 Task: Add Attachment from computer to Card Card0000000017 in Board Board0000000005 in Workspace WS0000000002 in Trello. Add Cover Purple to Card Card0000000017 in Board Board0000000005 in Workspace WS0000000002 in Trello. Add "Move Card To …" Button titled Button0000000017 to "top" of the list "To Do" to Card Card0000000017 in Board Board0000000005 in Workspace WS0000000002 in Trello. Add Description DS0000000017 to Card Card0000000017 in Board Board0000000005 in Workspace WS0000000002 in Trello. Add Comment CM0000000017 to Card Card0000000017 in Board Board0000000005 in Workspace WS0000000002 in Trello
Action: Mouse moved to (497, 63)
Screenshot: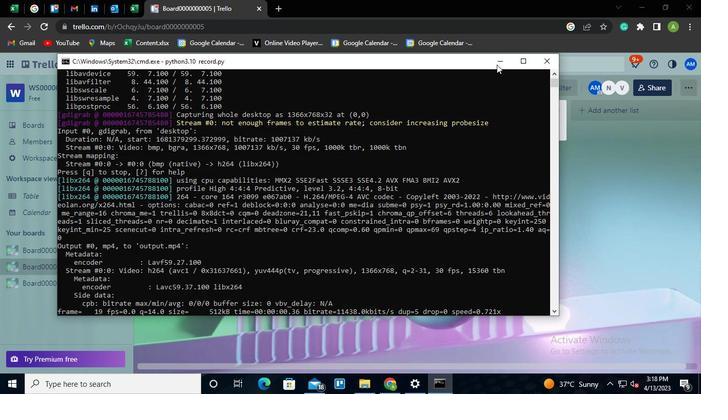 
Action: Mouse pressed left at (497, 63)
Screenshot: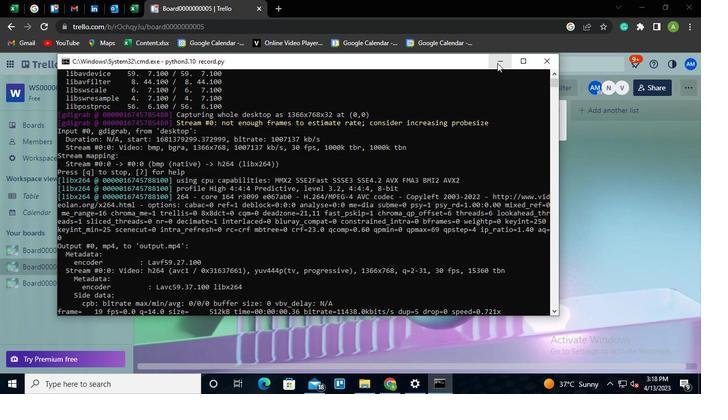 
Action: Mouse moved to (188, 129)
Screenshot: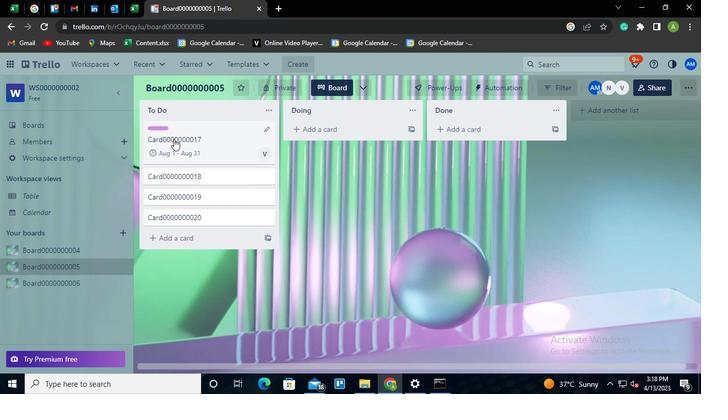 
Action: Mouse pressed left at (188, 129)
Screenshot: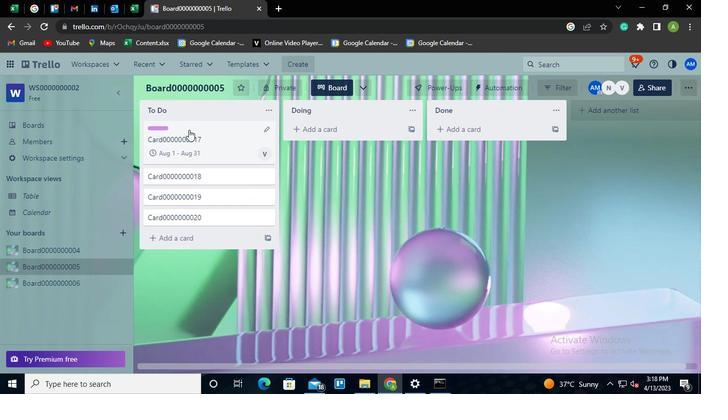 
Action: Mouse moved to (475, 263)
Screenshot: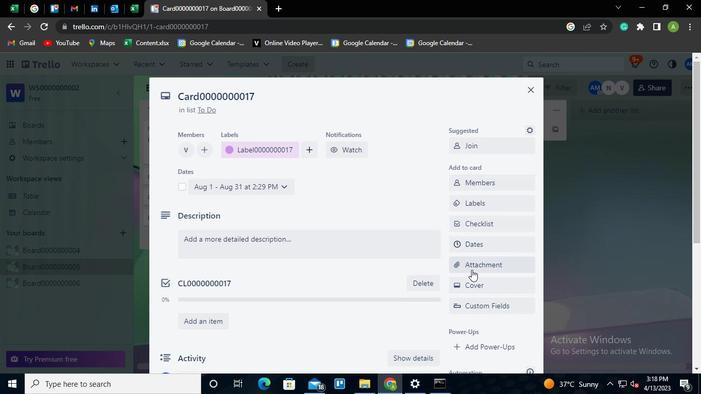 
Action: Mouse pressed left at (475, 263)
Screenshot: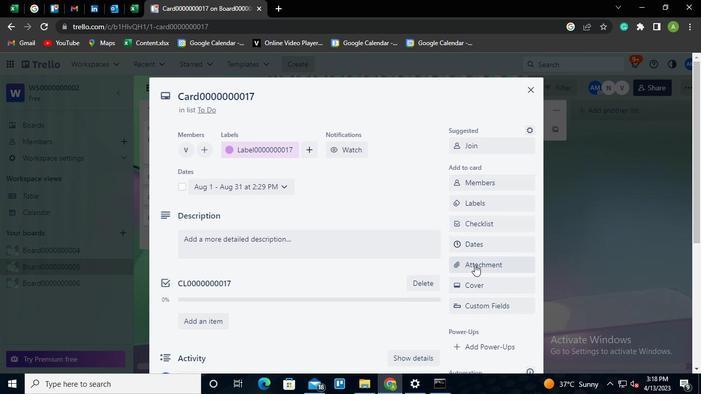 
Action: Mouse moved to (476, 111)
Screenshot: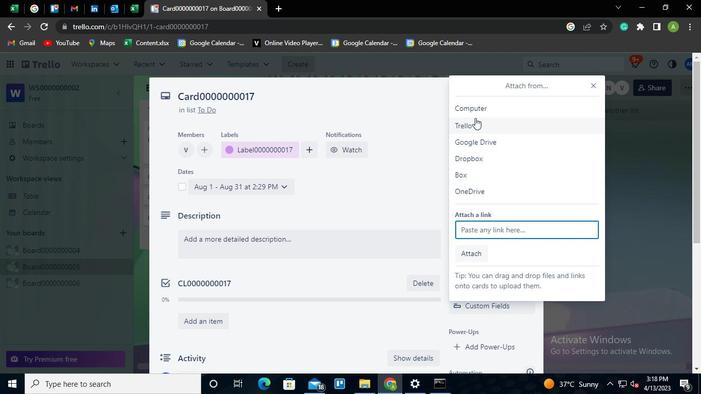 
Action: Mouse pressed left at (476, 111)
Screenshot: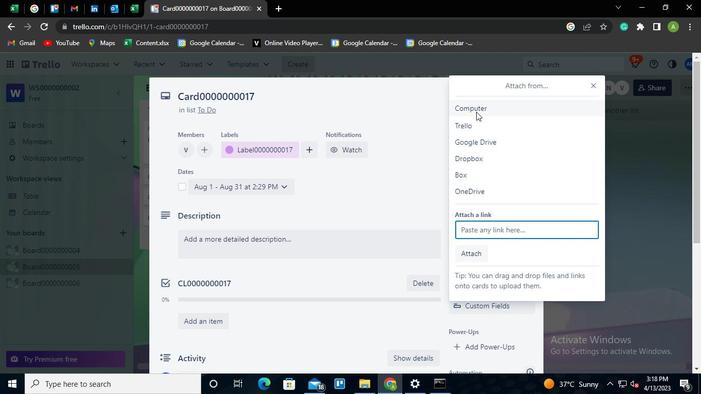 
Action: Mouse moved to (116, 75)
Screenshot: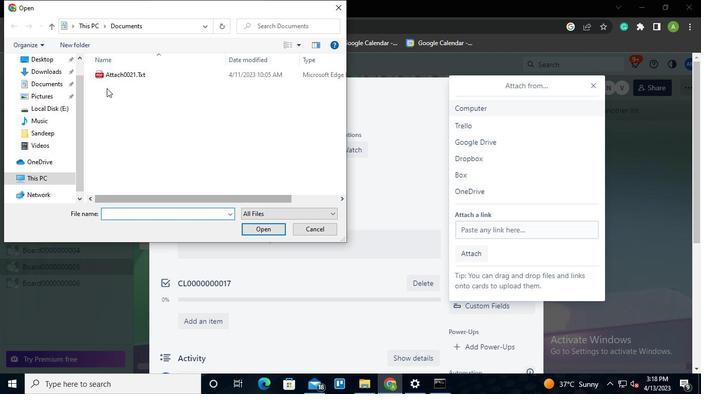 
Action: Mouse pressed left at (116, 75)
Screenshot: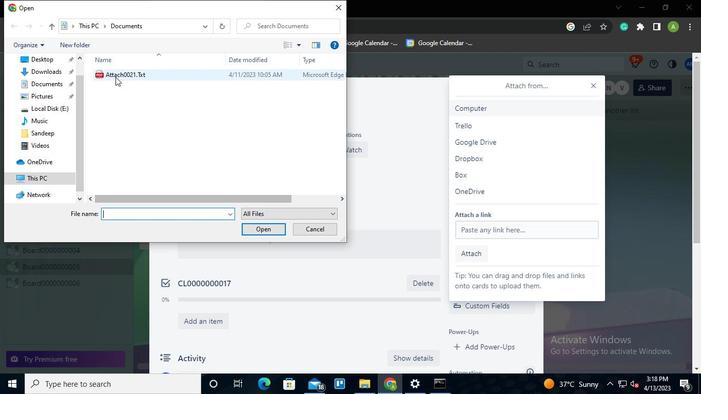 
Action: Mouse moved to (256, 230)
Screenshot: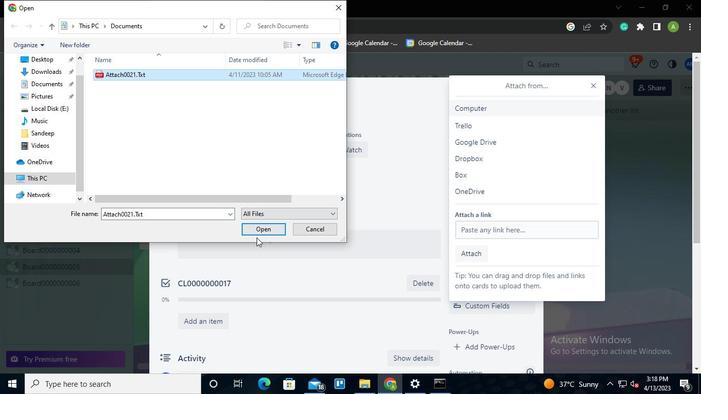 
Action: Mouse pressed left at (256, 230)
Screenshot: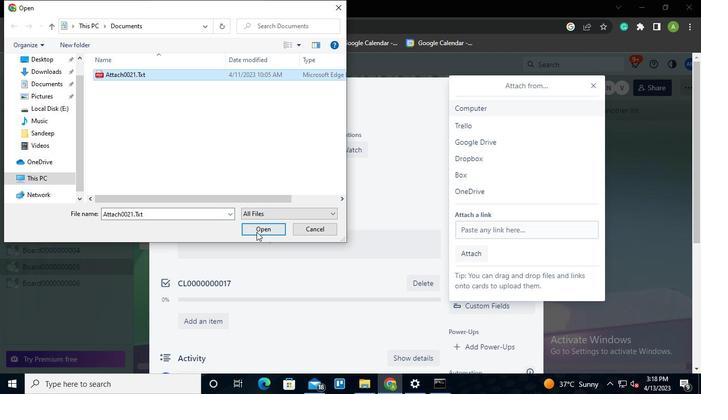 
Action: Mouse moved to (480, 281)
Screenshot: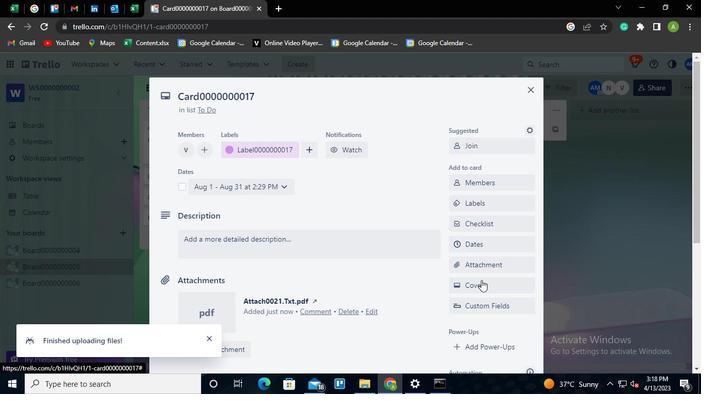
Action: Mouse pressed left at (480, 281)
Screenshot: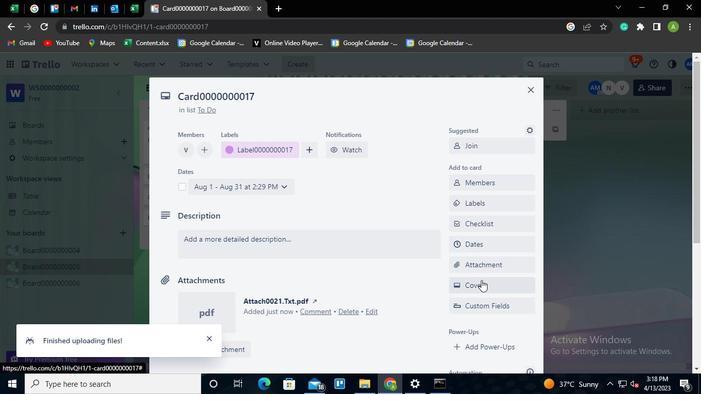 
Action: Mouse moved to (588, 177)
Screenshot: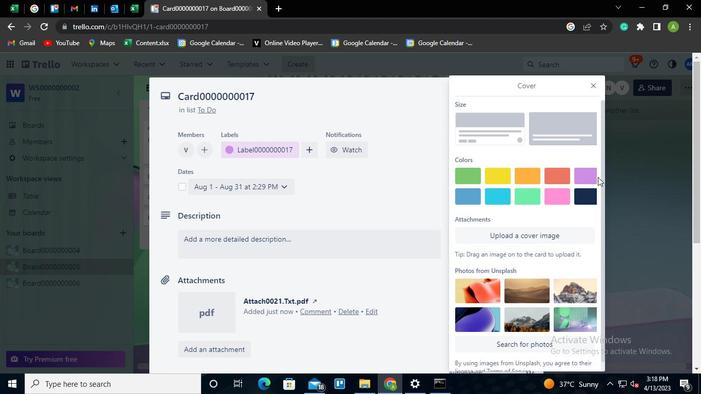 
Action: Mouse pressed left at (588, 177)
Screenshot: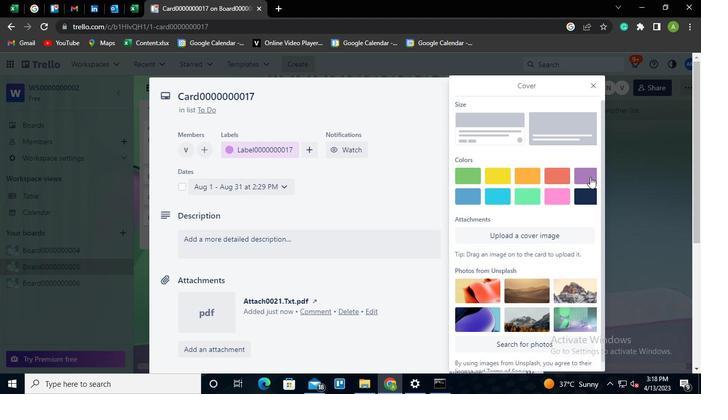 
Action: Mouse moved to (433, 174)
Screenshot: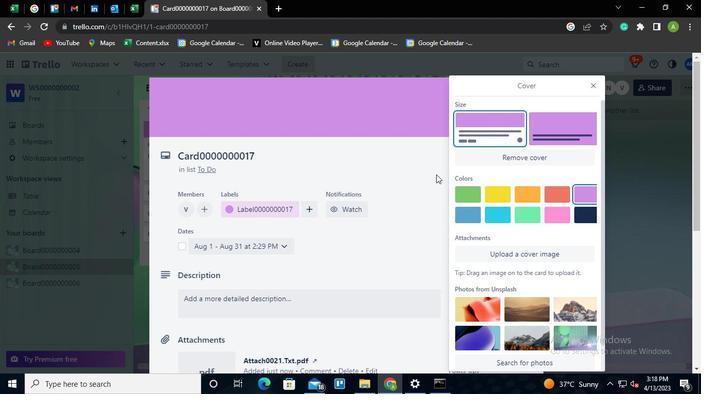 
Action: Mouse pressed left at (433, 174)
Screenshot: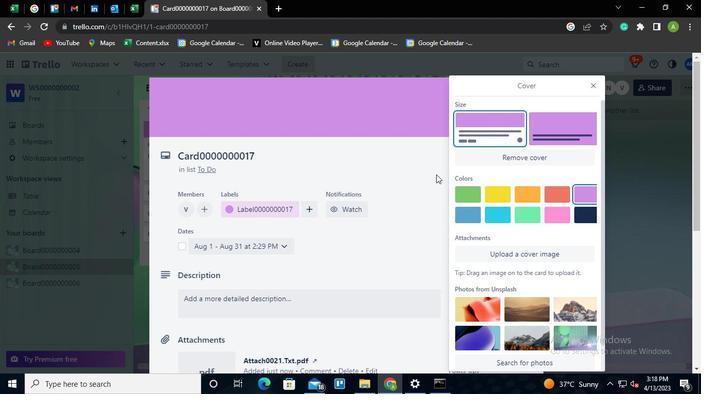 
Action: Mouse moved to (492, 280)
Screenshot: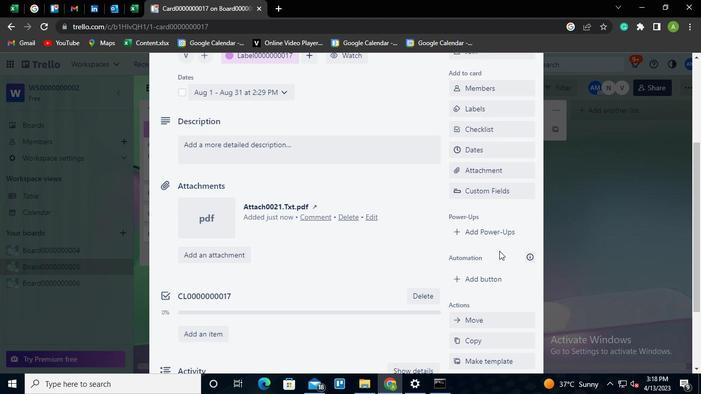 
Action: Mouse pressed left at (492, 280)
Screenshot: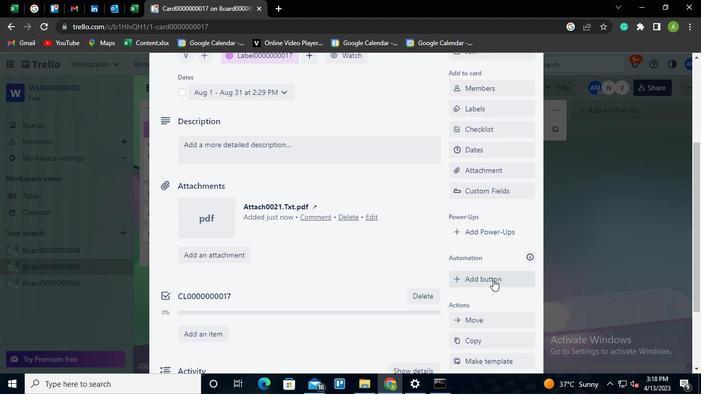 
Action: Mouse moved to (487, 134)
Screenshot: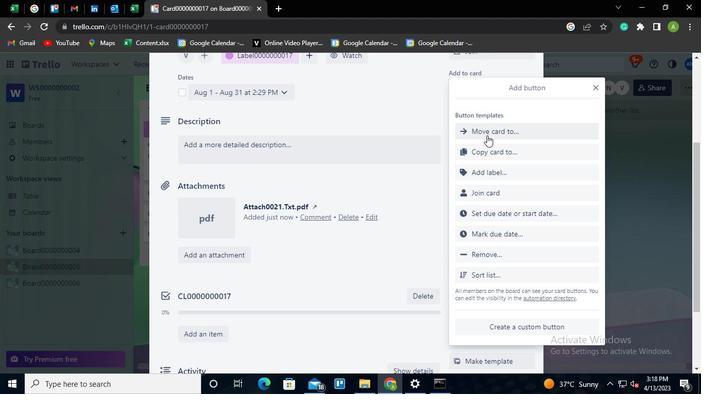 
Action: Mouse pressed left at (487, 134)
Screenshot: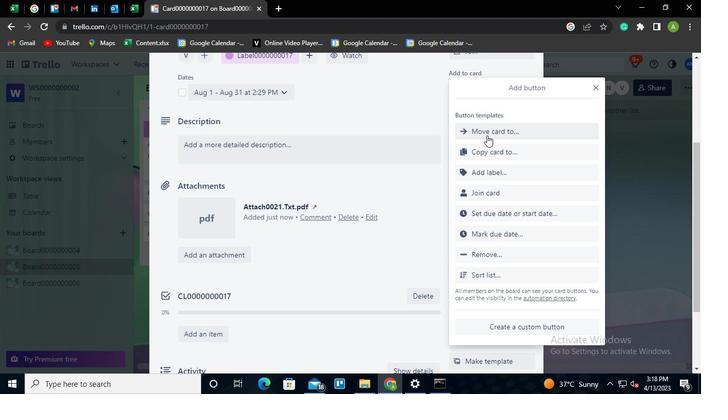 
Action: Mouse moved to (495, 133)
Screenshot: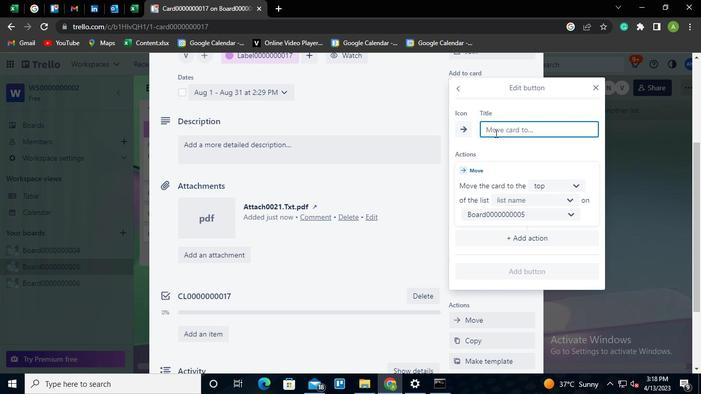 
Action: Mouse pressed left at (495, 133)
Screenshot: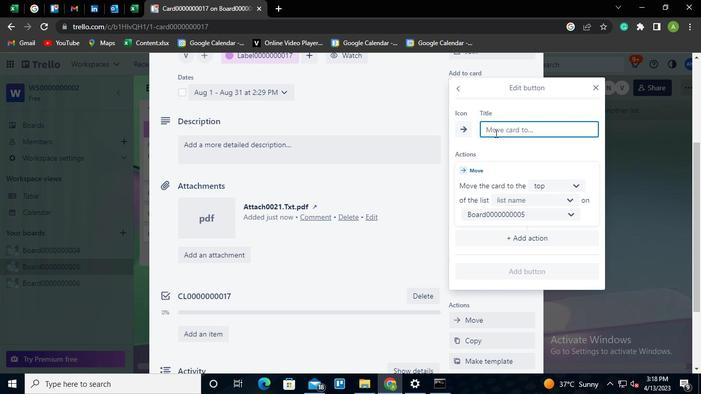 
Action: Mouse moved to (495, 133)
Screenshot: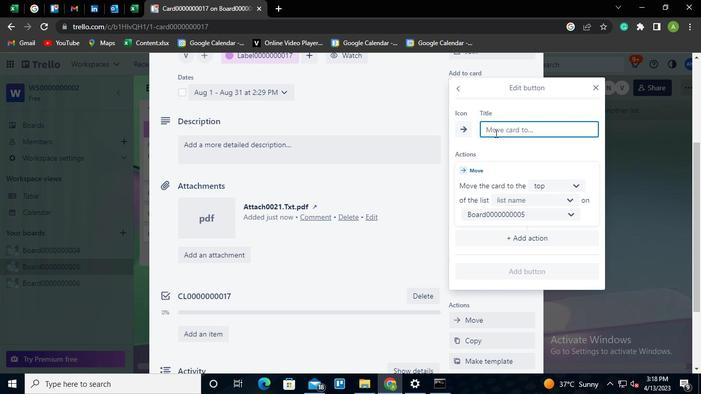 
Action: Keyboard Key.shift
Screenshot: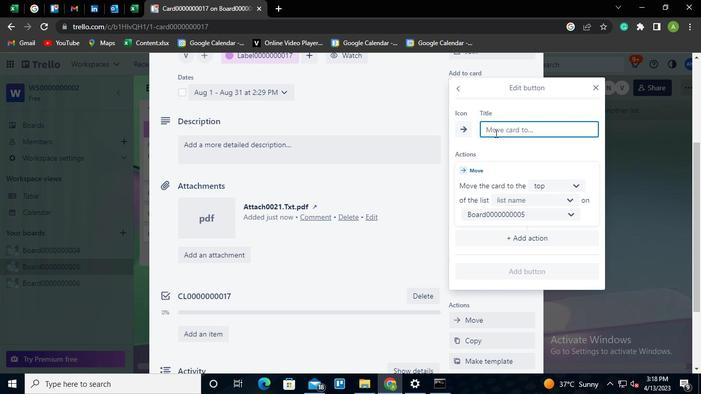 
Action: Mouse moved to (494, 132)
Screenshot: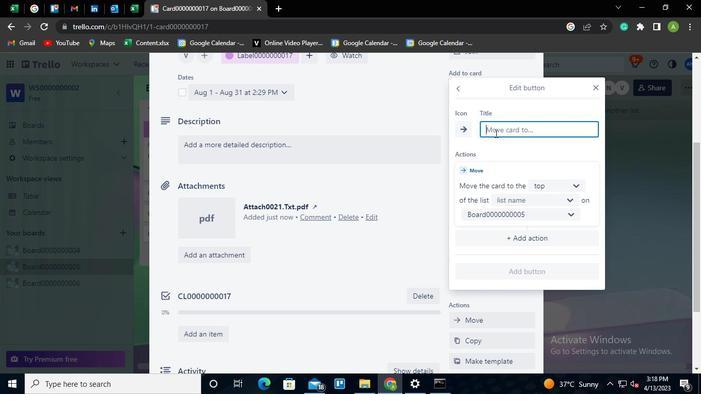 
Action: Keyboard B
Screenshot: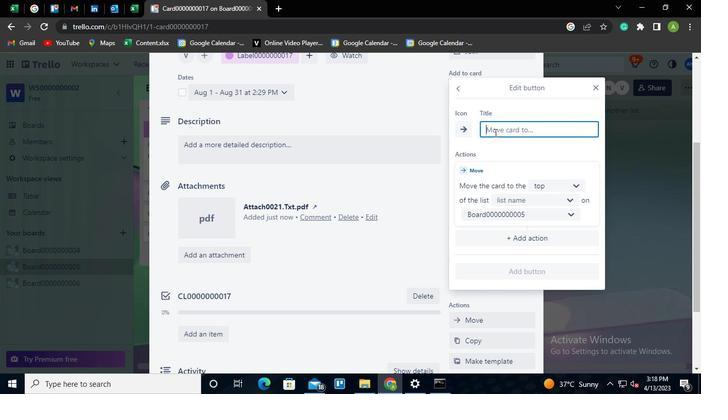 
Action: Keyboard u
Screenshot: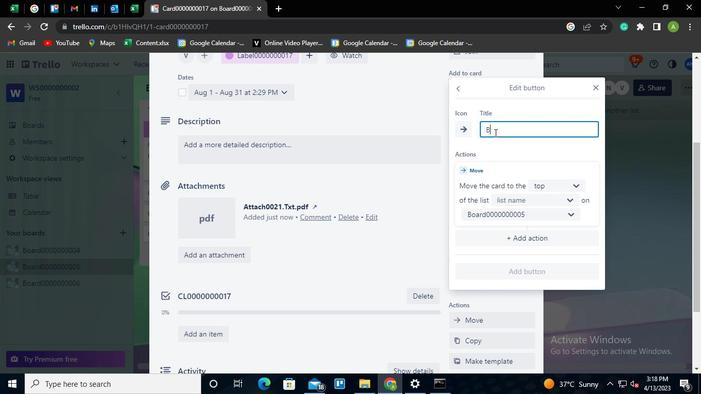 
Action: Keyboard t
Screenshot: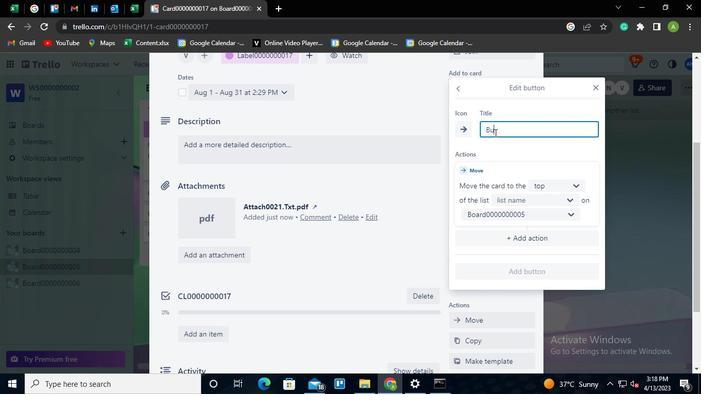 
Action: Keyboard t
Screenshot: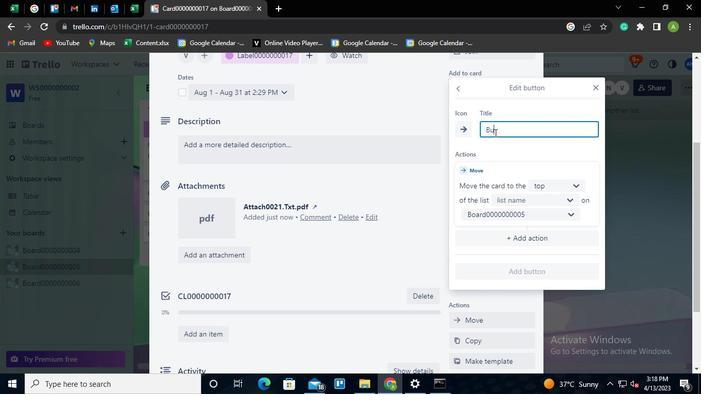 
Action: Keyboard o
Screenshot: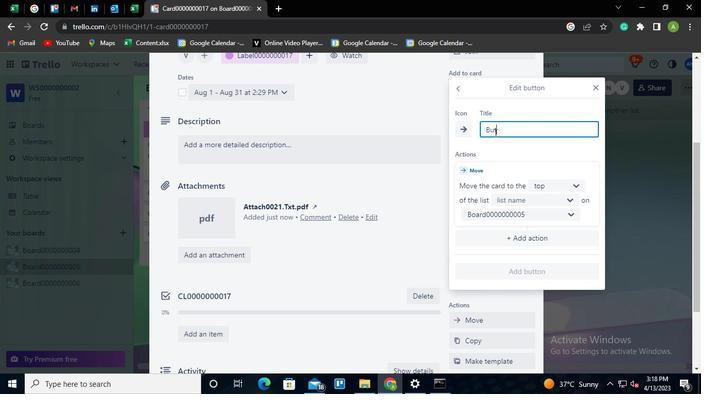 
Action: Keyboard n
Screenshot: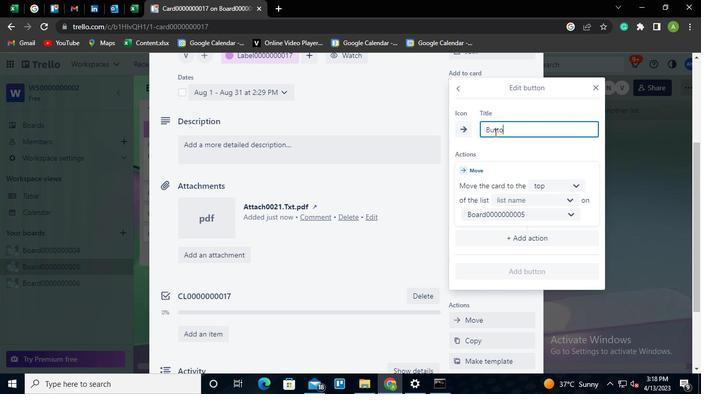 
Action: Keyboard <96>
Screenshot: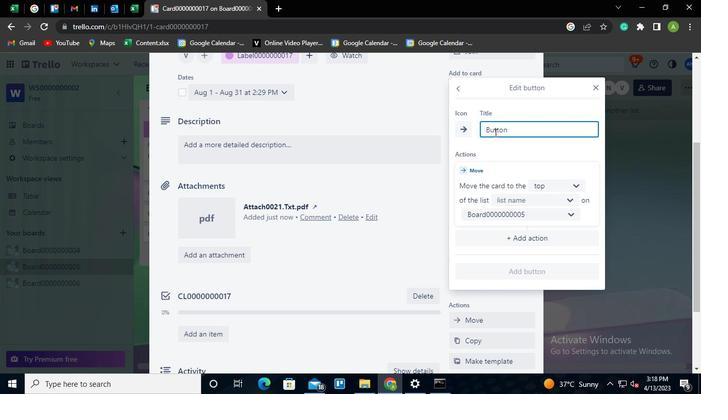 
Action: Keyboard <96>
Screenshot: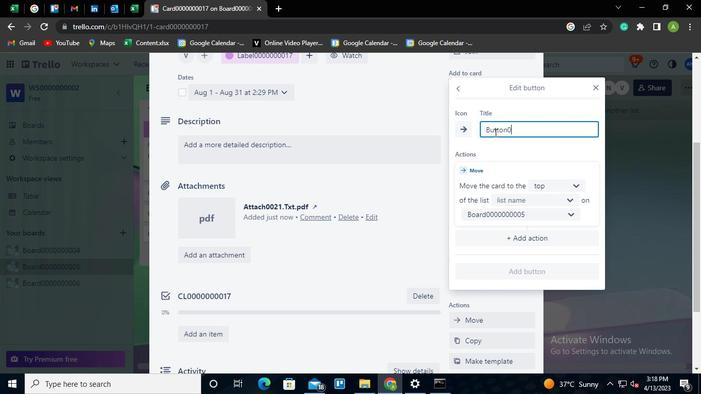 
Action: Keyboard <96>
Screenshot: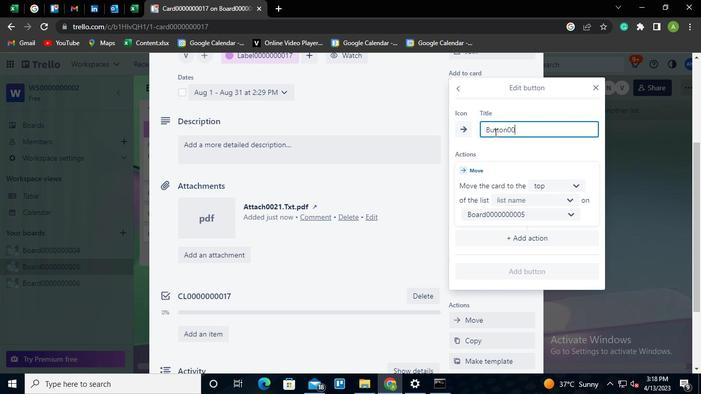 
Action: Keyboard <96>
Screenshot: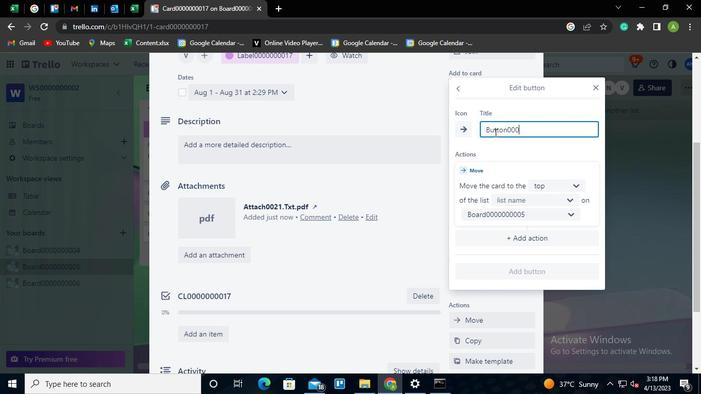 
Action: Keyboard <96>
Screenshot: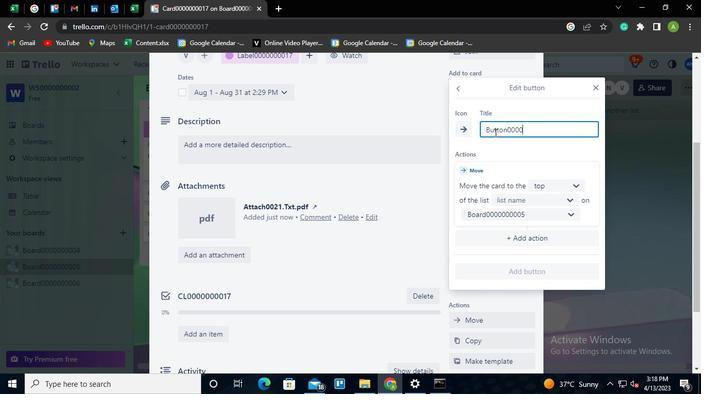 
Action: Keyboard <96>
Screenshot: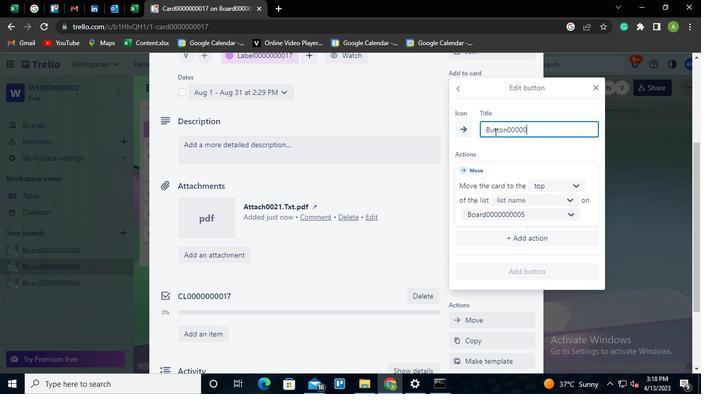 
Action: Keyboard <96>
Screenshot: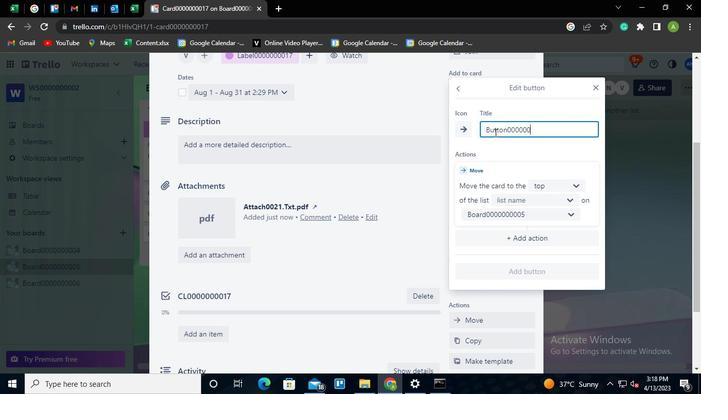
Action: Keyboard <96>
Screenshot: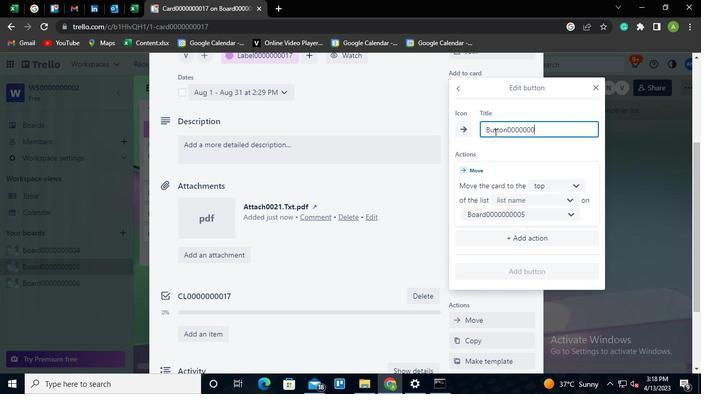 
Action: Keyboard <97>
Screenshot: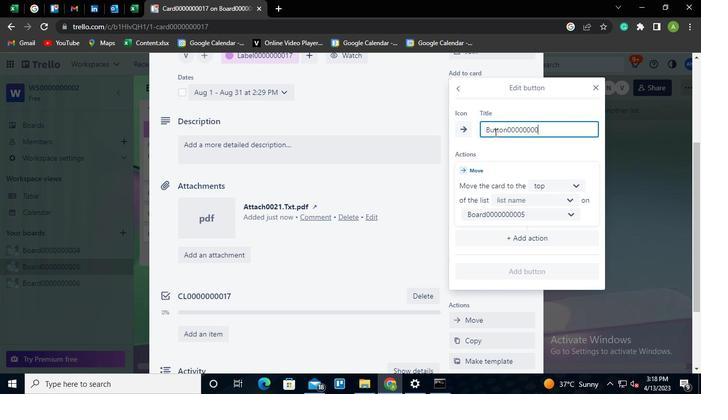 
Action: Keyboard <103>
Screenshot: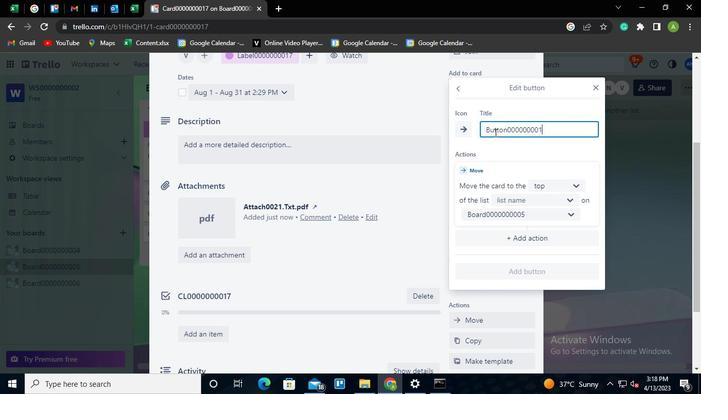 
Action: Mouse moved to (528, 200)
Screenshot: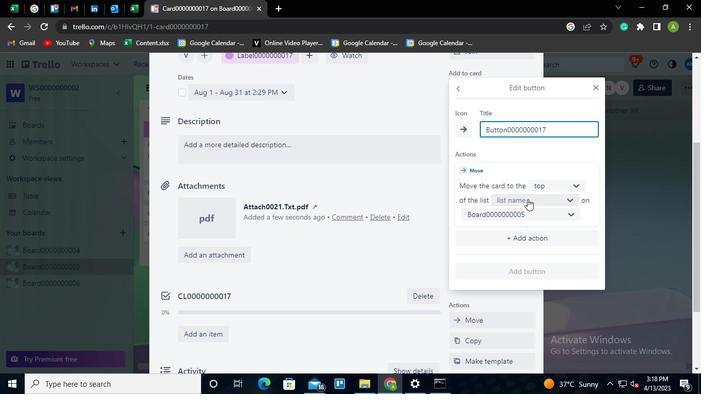 
Action: Mouse pressed left at (528, 200)
Screenshot: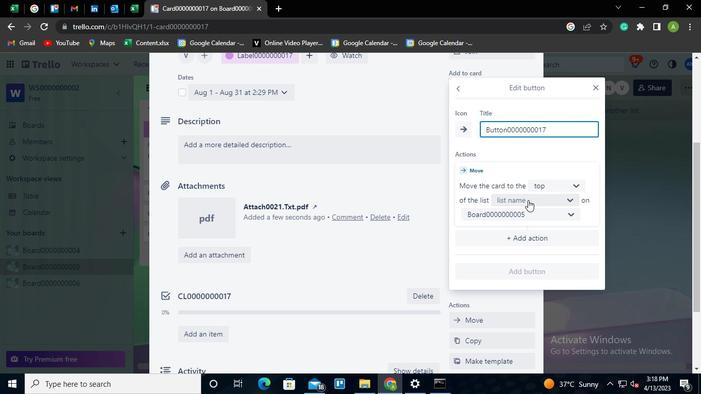 
Action: Mouse moved to (509, 223)
Screenshot: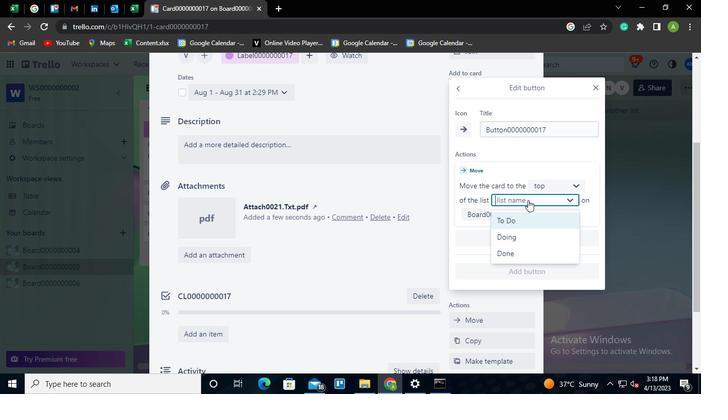 
Action: Mouse pressed left at (509, 223)
Screenshot: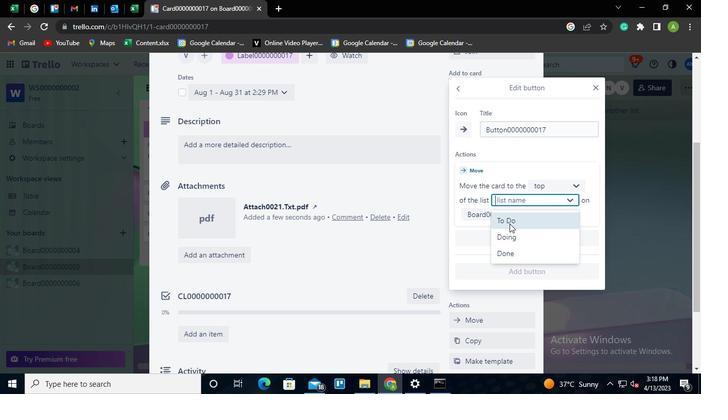 
Action: Mouse moved to (521, 268)
Screenshot: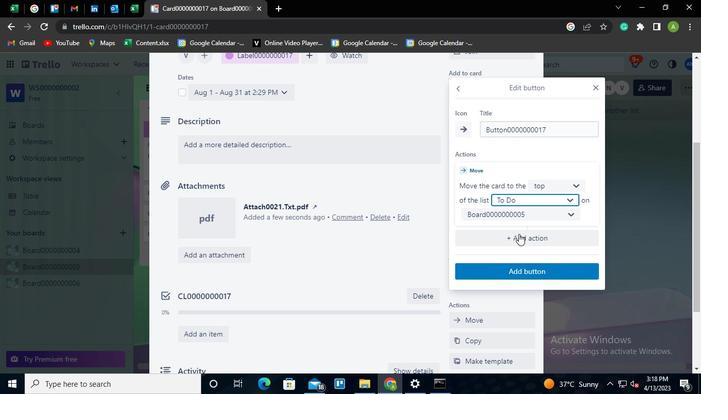 
Action: Mouse pressed left at (521, 268)
Screenshot: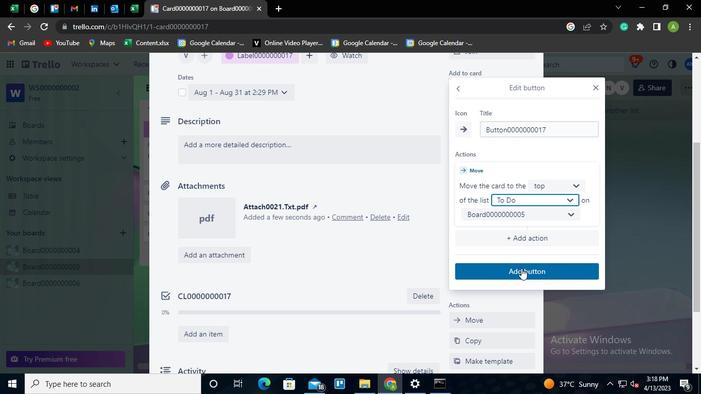 
Action: Mouse moved to (240, 142)
Screenshot: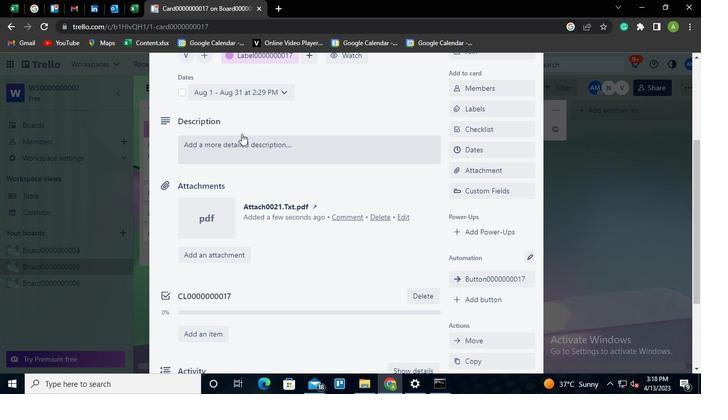 
Action: Mouse pressed left at (240, 142)
Screenshot: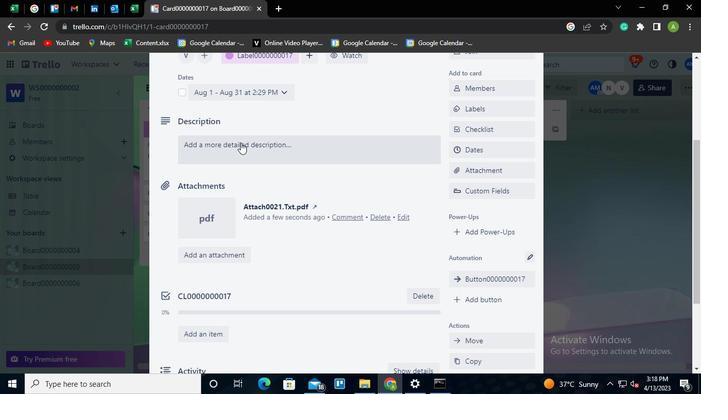 
Action: Keyboard Key.shift
Screenshot: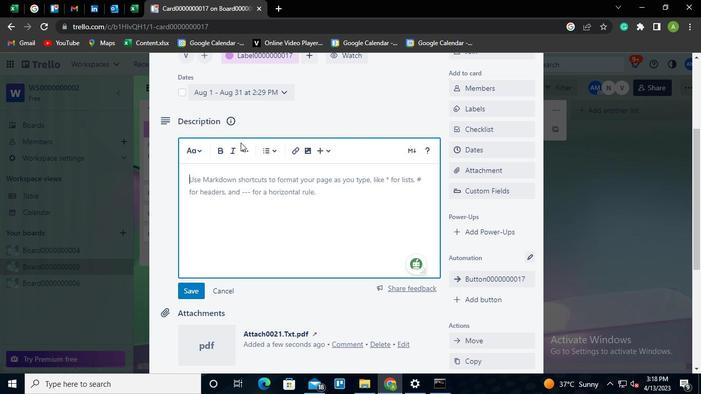 
Action: Keyboard D
Screenshot: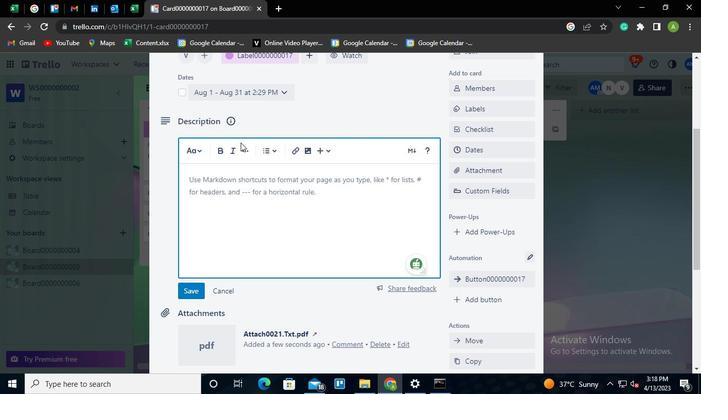 
Action: Keyboard S
Screenshot: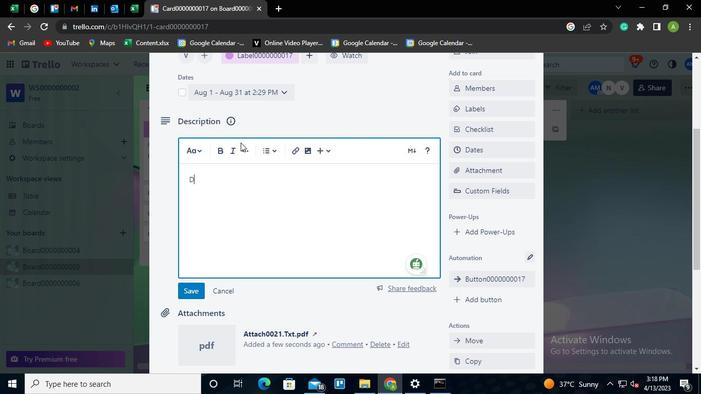 
Action: Mouse moved to (258, 153)
Screenshot: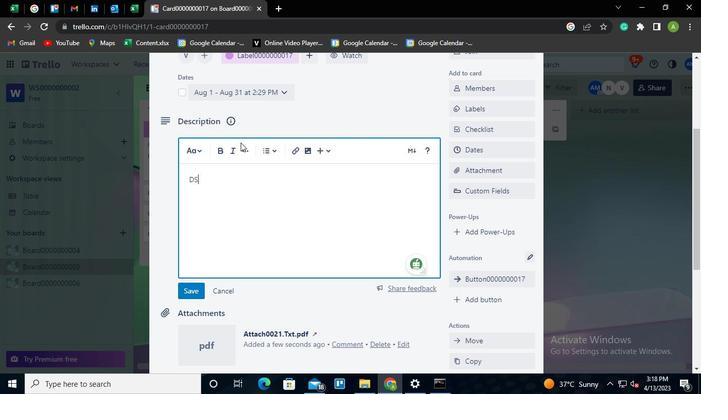 
Action: Keyboard <96>
Screenshot: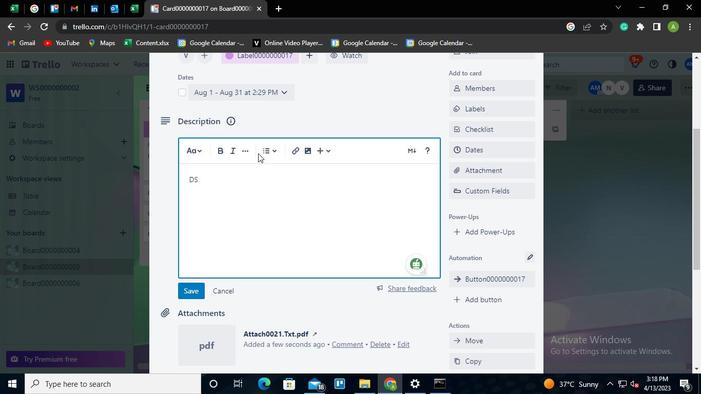 
Action: Keyboard <96>
Screenshot: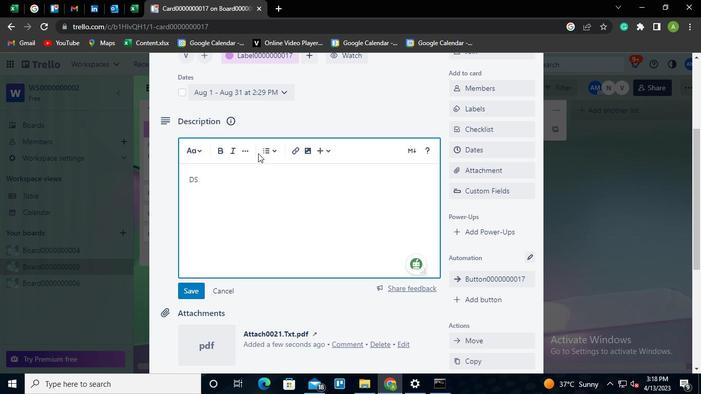 
Action: Keyboard <96>
Screenshot: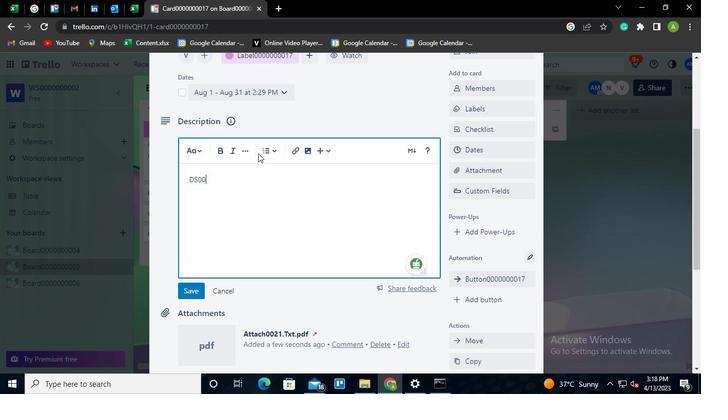 
Action: Keyboard <96>
Screenshot: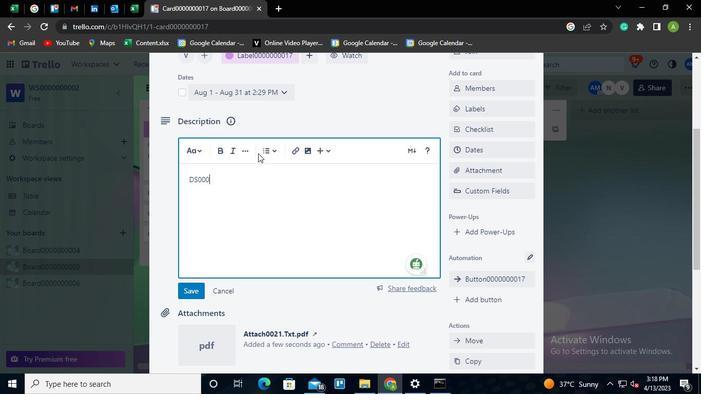 
Action: Keyboard <96>
Screenshot: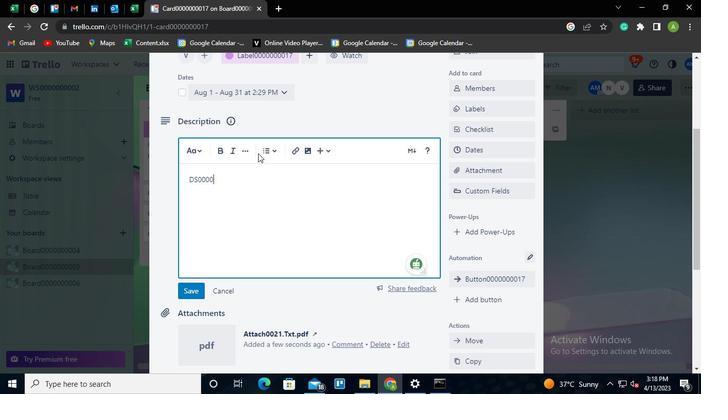 
Action: Keyboard <96>
Screenshot: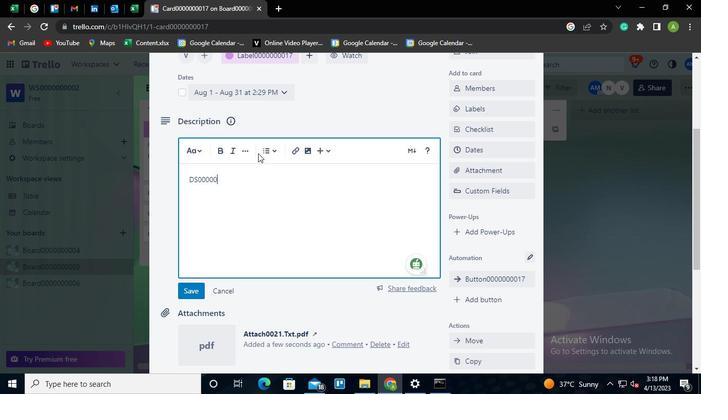 
Action: Keyboard <96>
Screenshot: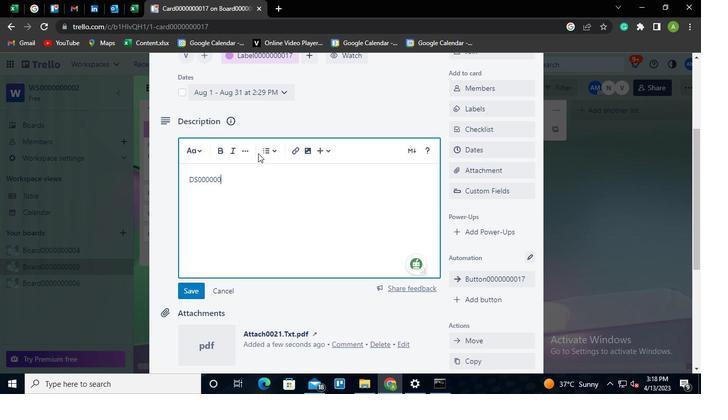 
Action: Keyboard <96>
Screenshot: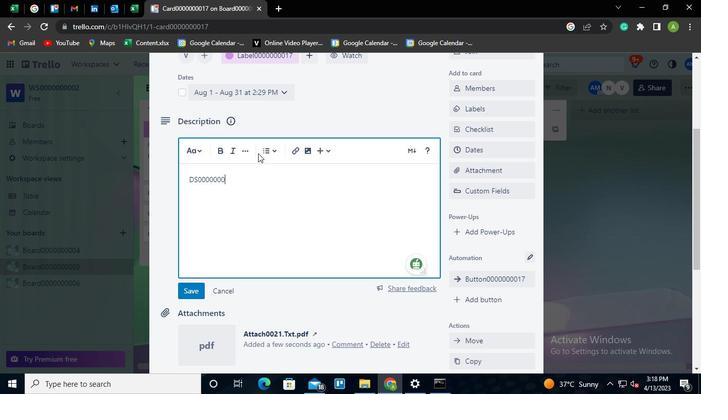 
Action: Keyboard <97>
Screenshot: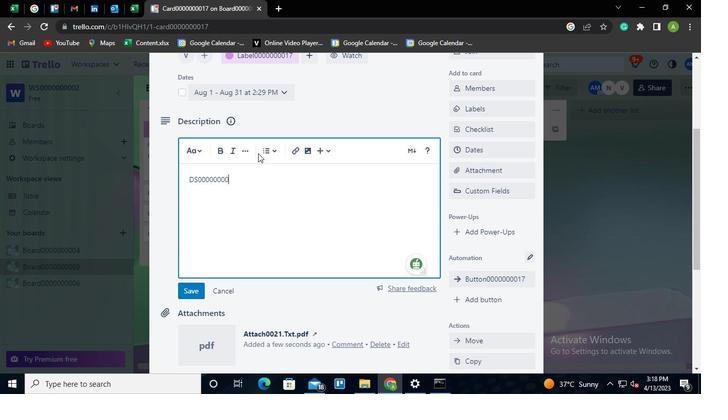 
Action: Keyboard <103>
Screenshot: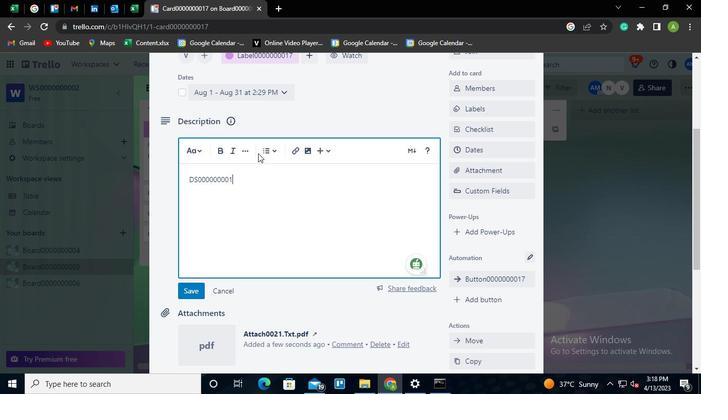 
Action: Mouse moved to (190, 286)
Screenshot: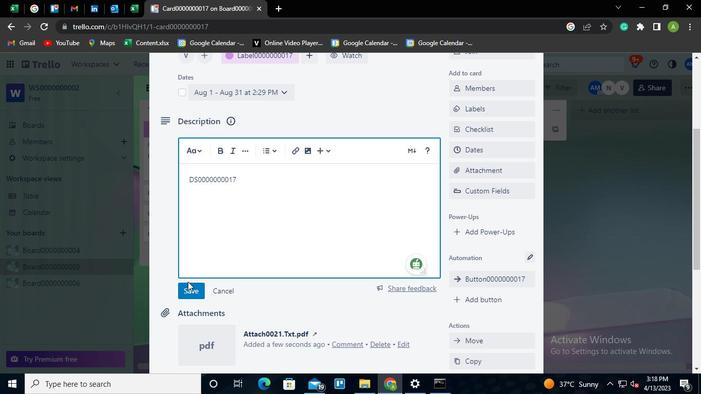 
Action: Mouse pressed left at (190, 286)
Screenshot: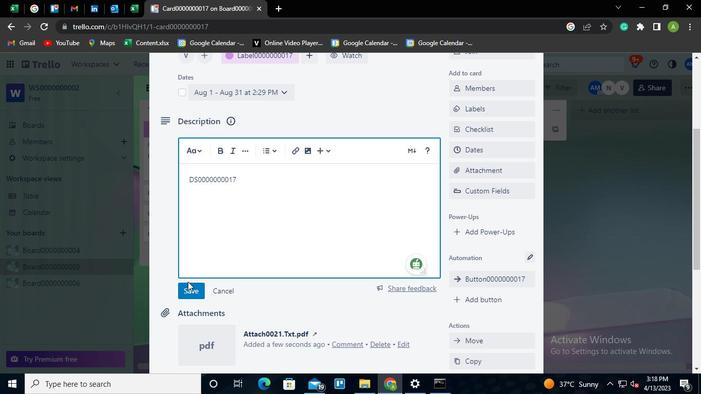 
Action: Mouse moved to (216, 257)
Screenshot: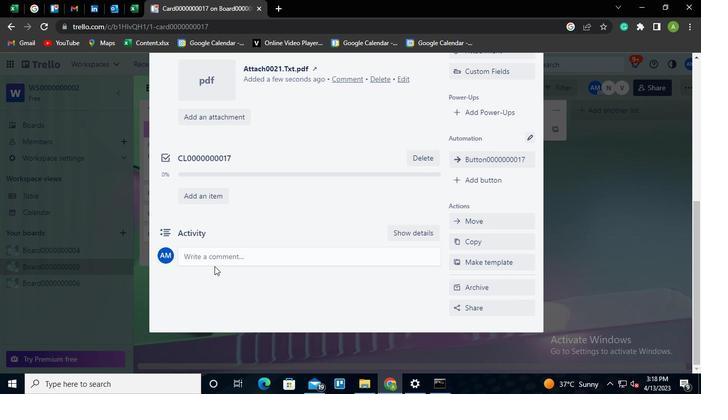 
Action: Mouse pressed left at (216, 257)
Screenshot: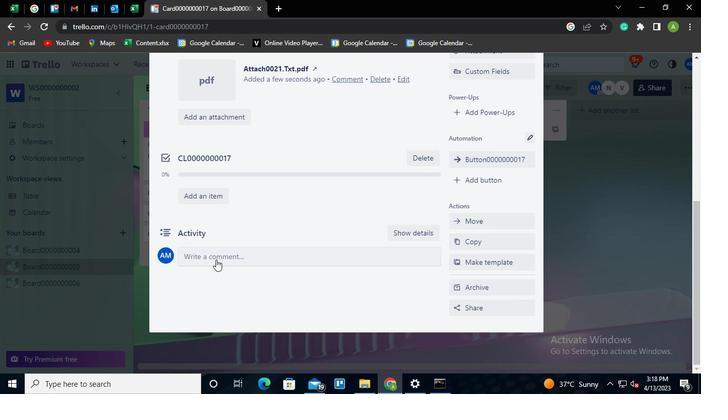 
Action: Mouse moved to (217, 273)
Screenshot: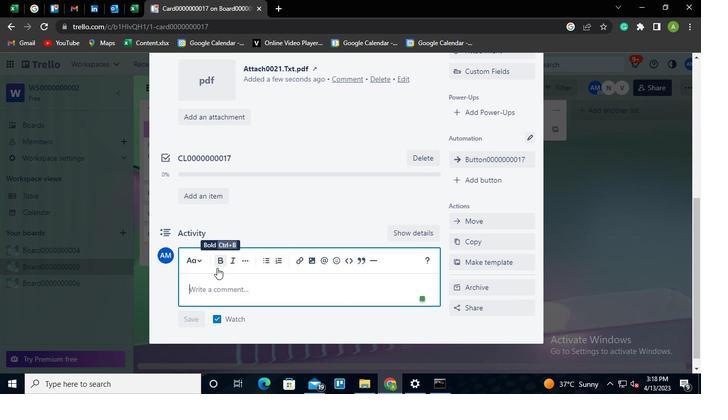 
Action: Keyboard Key.shift
Screenshot: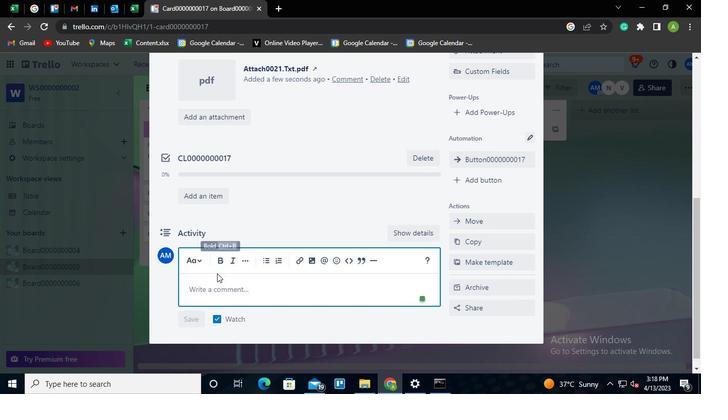 
Action: Keyboard Key.shift
Screenshot: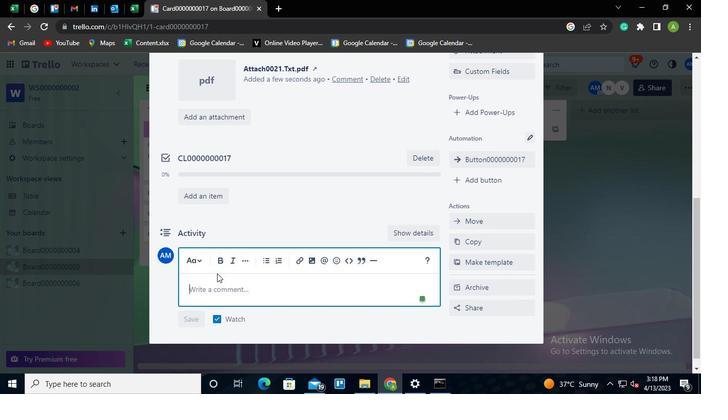 
Action: Keyboard Key.shift
Screenshot: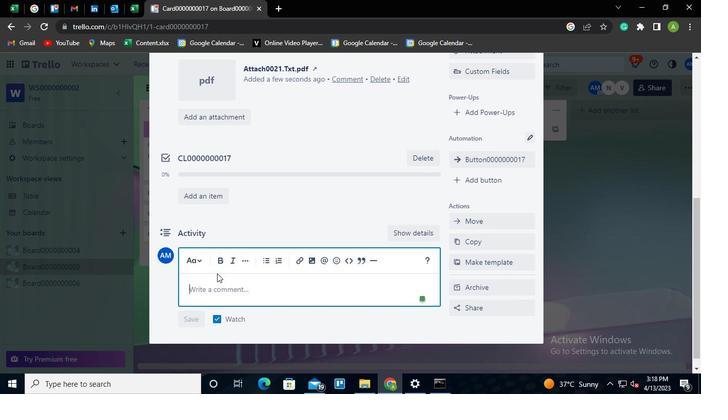 
Action: Keyboard Key.shift
Screenshot: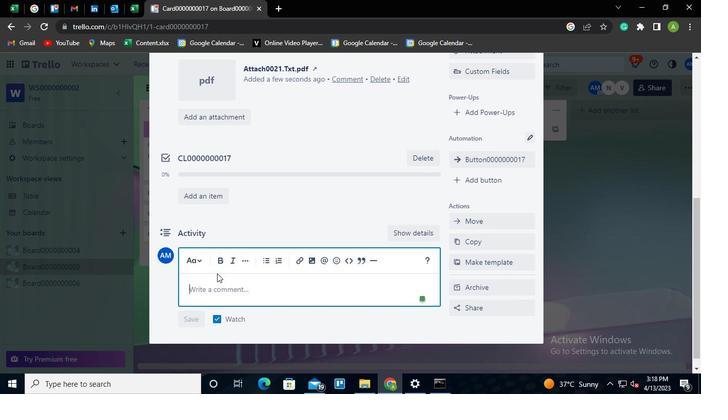 
Action: Keyboard Key.shift
Screenshot: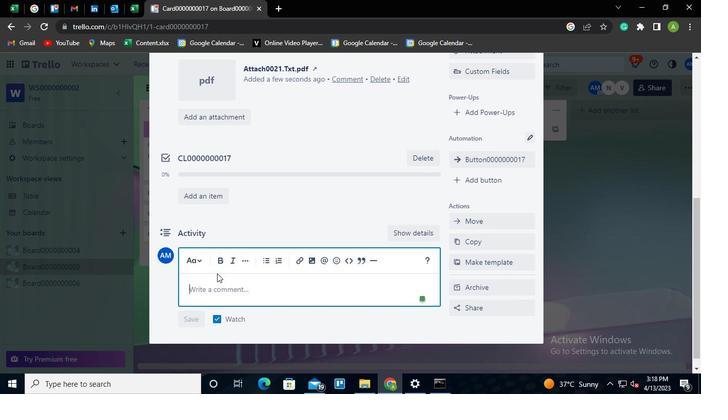 
Action: Keyboard Key.shift
Screenshot: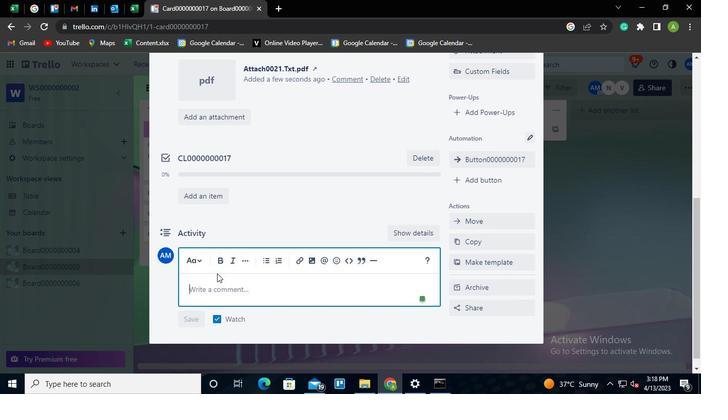 
Action: Keyboard Key.shift
Screenshot: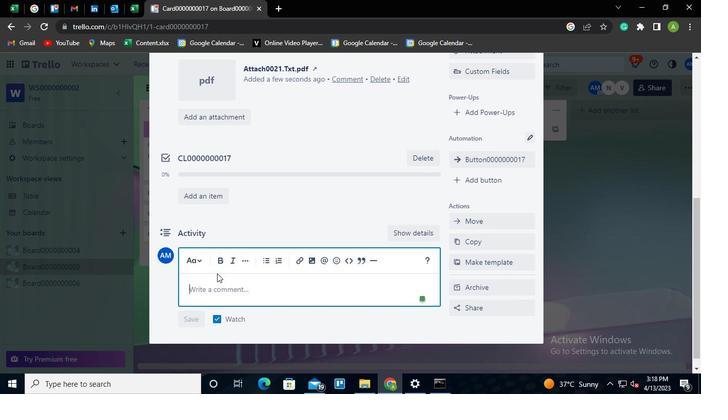 
Action: Keyboard Key.shift
Screenshot: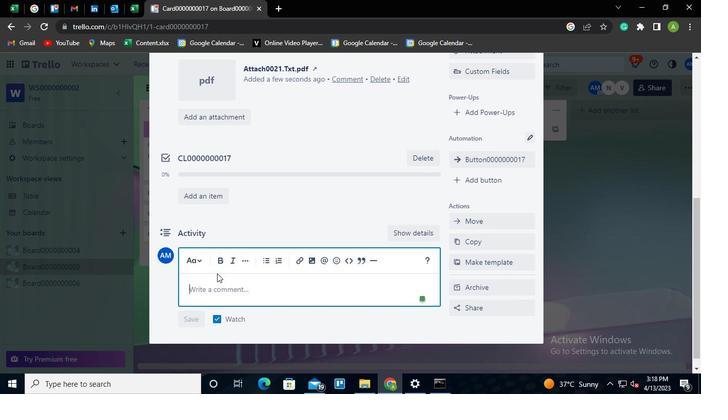 
Action: Keyboard Key.shift
Screenshot: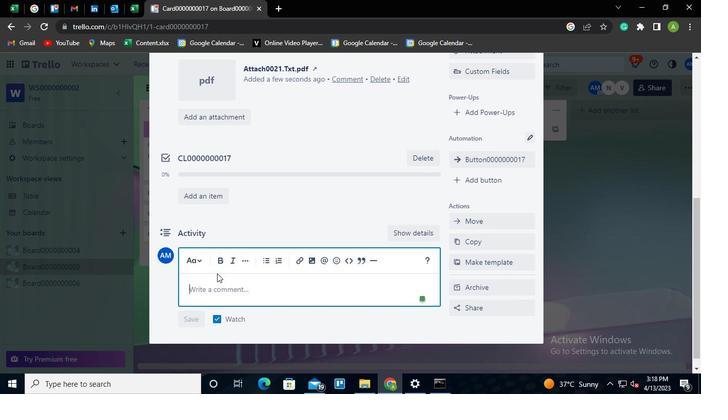 
Action: Keyboard Key.shift
Screenshot: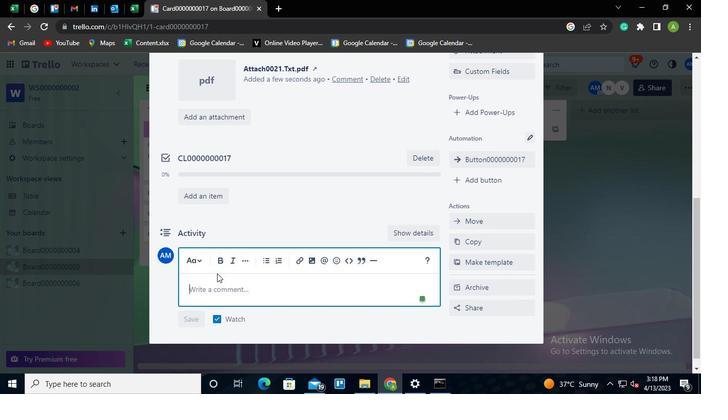 
Action: Keyboard Key.shift
Screenshot: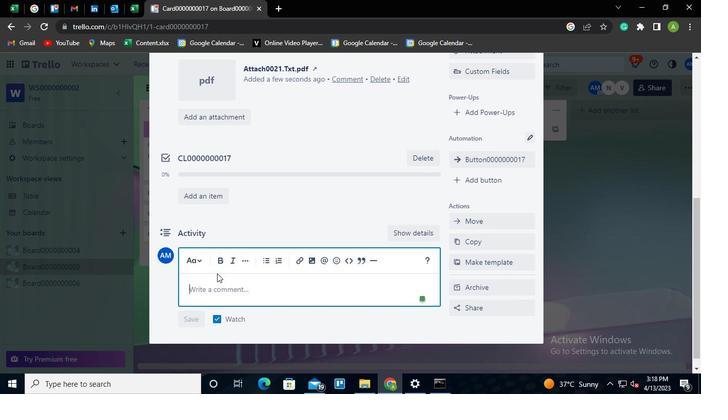 
Action: Keyboard Key.shift
Screenshot: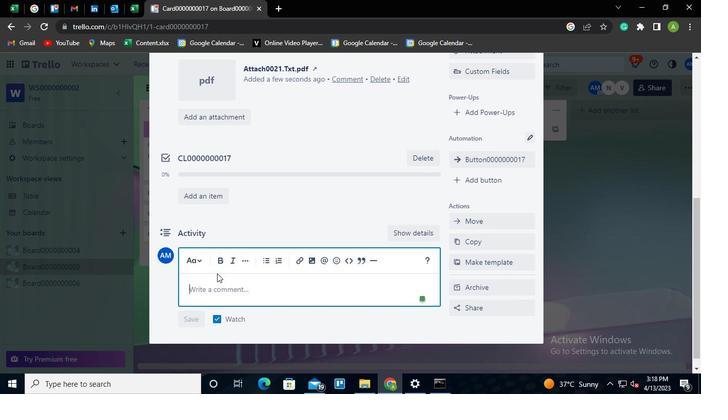 
Action: Keyboard Key.shift
Screenshot: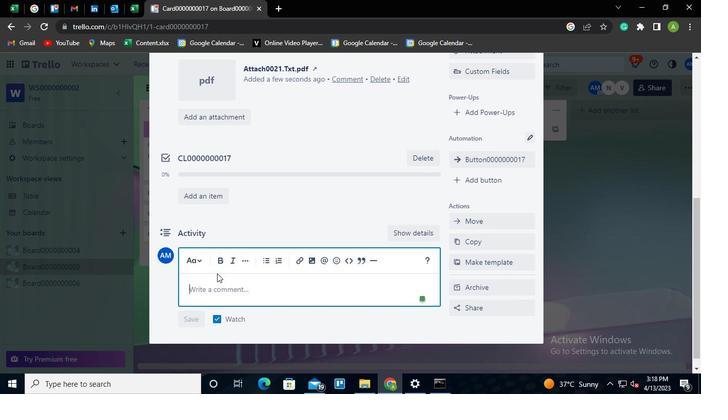 
Action: Keyboard Key.shift
Screenshot: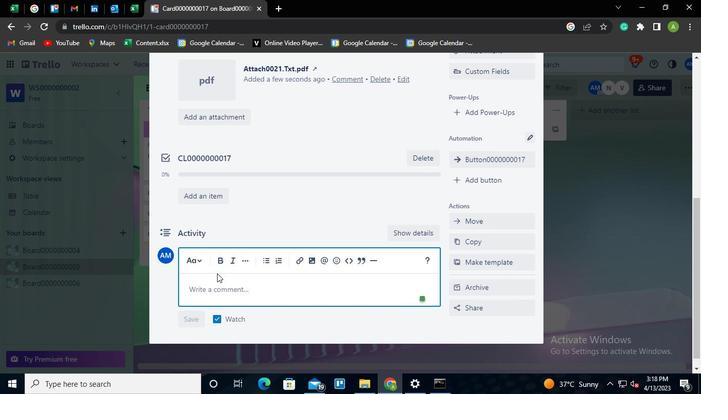 
Action: Keyboard C
Screenshot: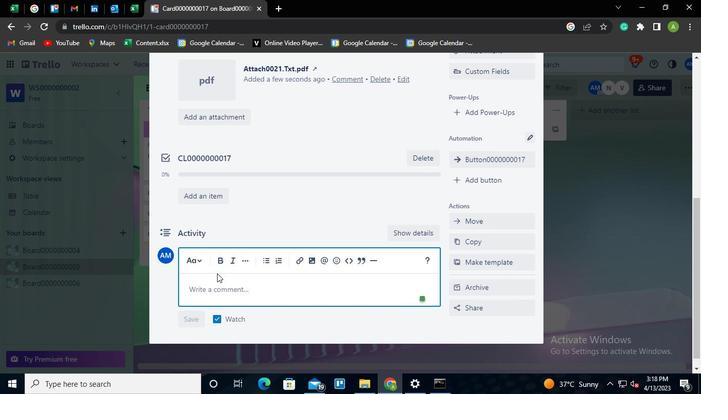 
Action: Keyboard M
Screenshot: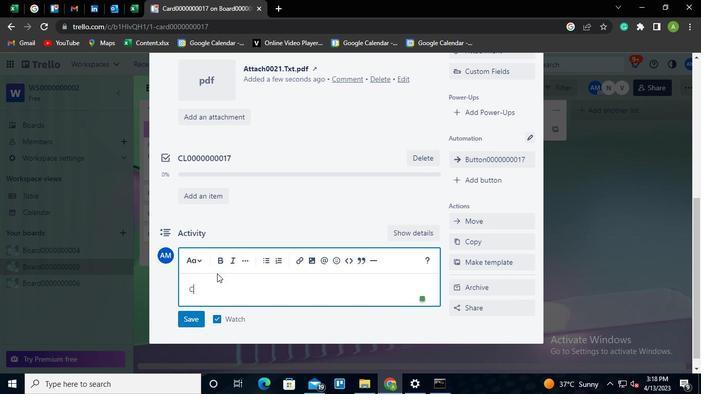 
Action: Keyboard <96>
Screenshot: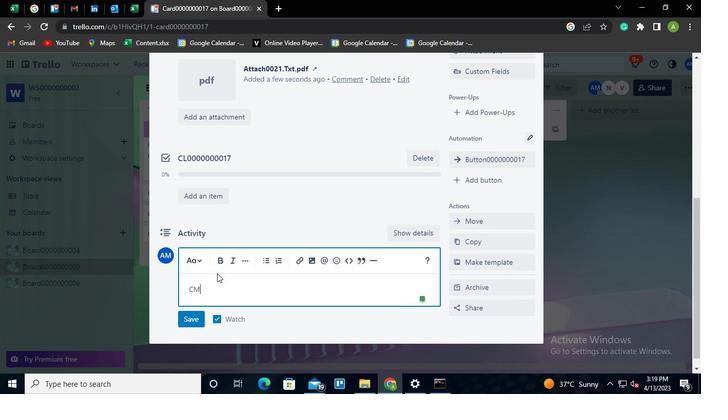 
Action: Keyboard <96>
Screenshot: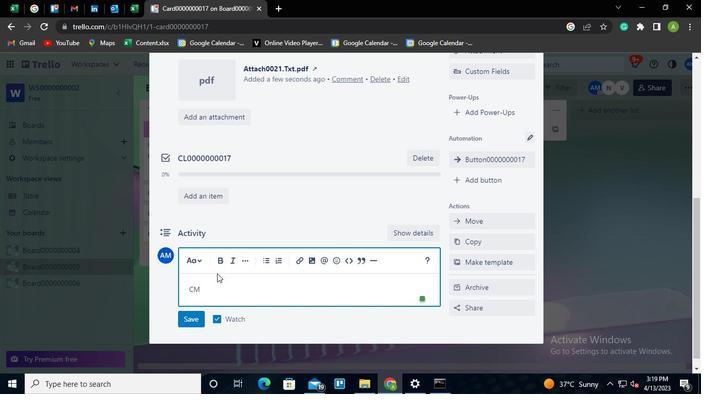 
Action: Keyboard <96>
Screenshot: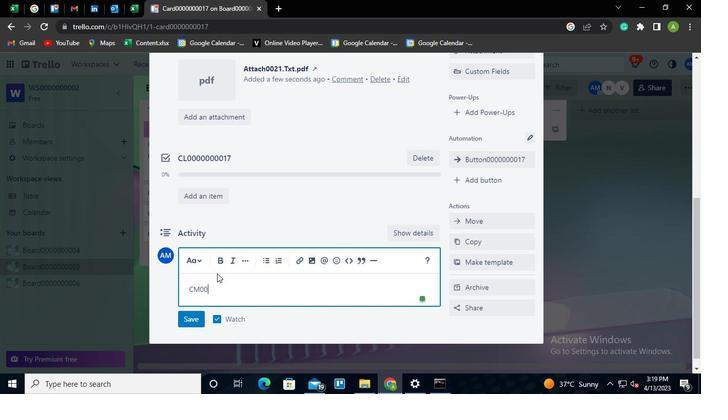 
Action: Keyboard <96>
Screenshot: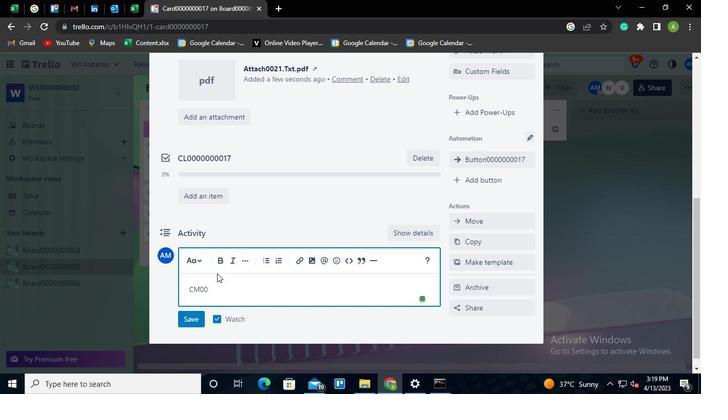 
Action: Keyboard <96>
Screenshot: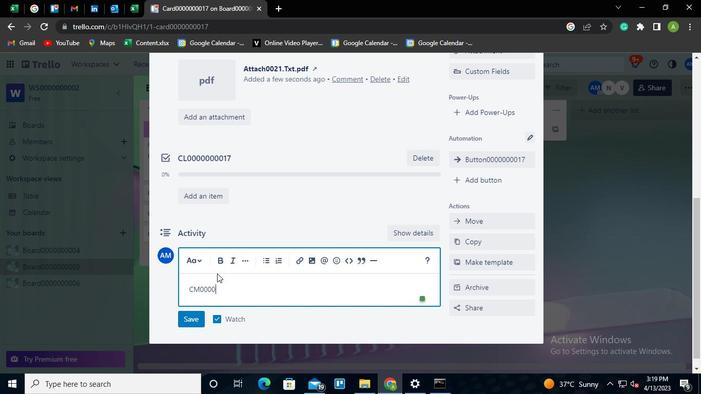 
Action: Keyboard <96>
Screenshot: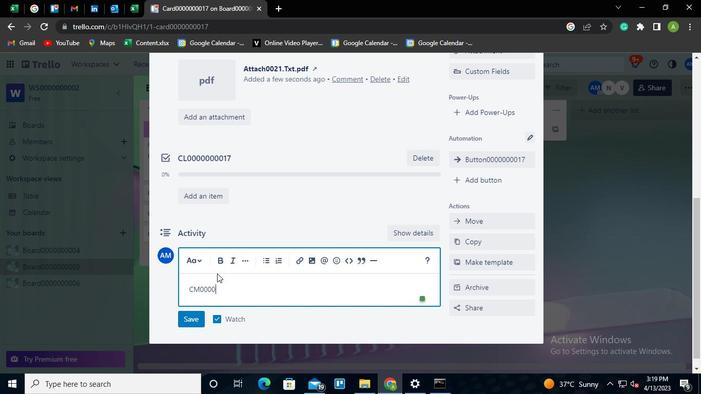 
Action: Keyboard <96>
Screenshot: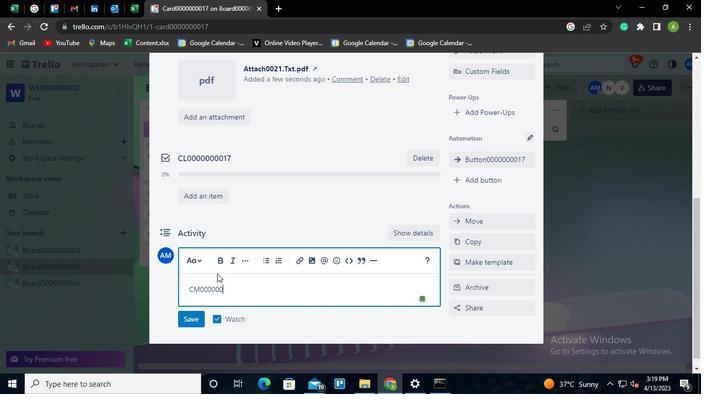 
Action: Keyboard <96>
Screenshot: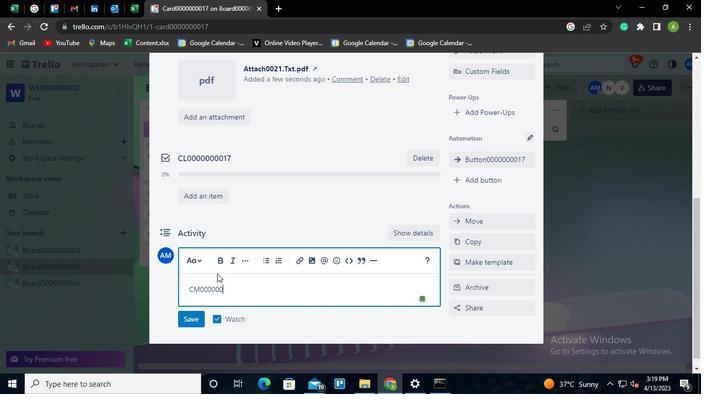
Action: Keyboard <97>
Screenshot: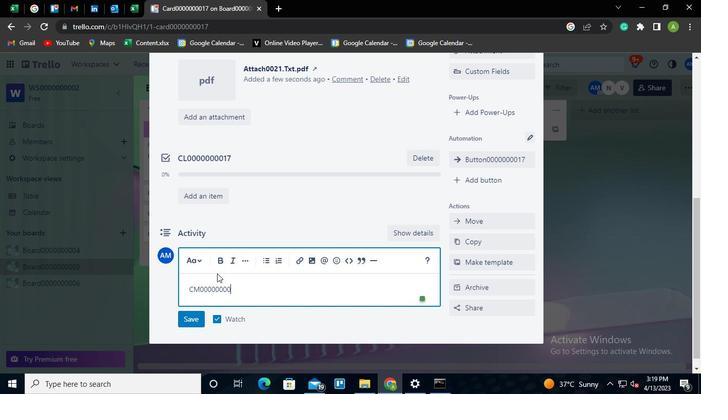 
Action: Keyboard <103>
Screenshot: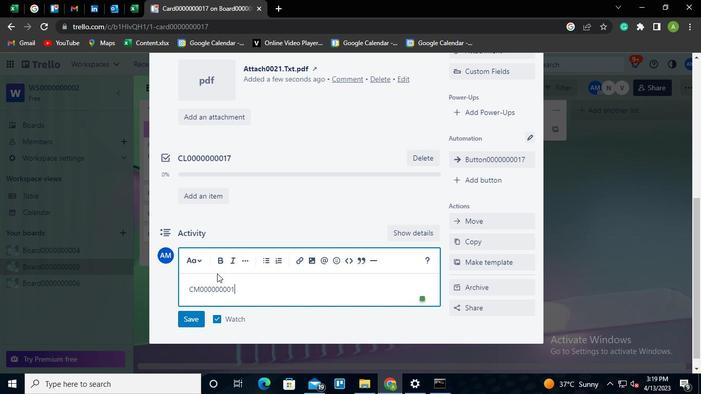 
Action: Mouse moved to (197, 322)
Screenshot: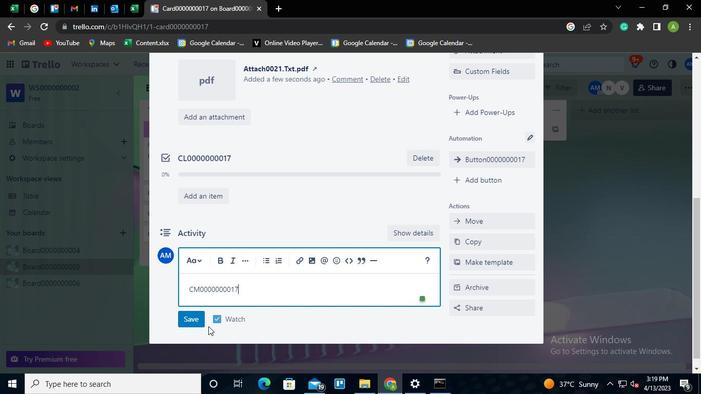 
Action: Mouse pressed left at (197, 322)
Screenshot: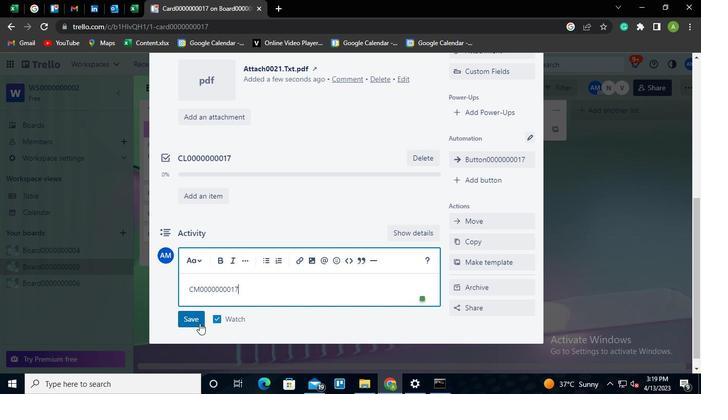 
Action: Mouse moved to (438, 381)
Screenshot: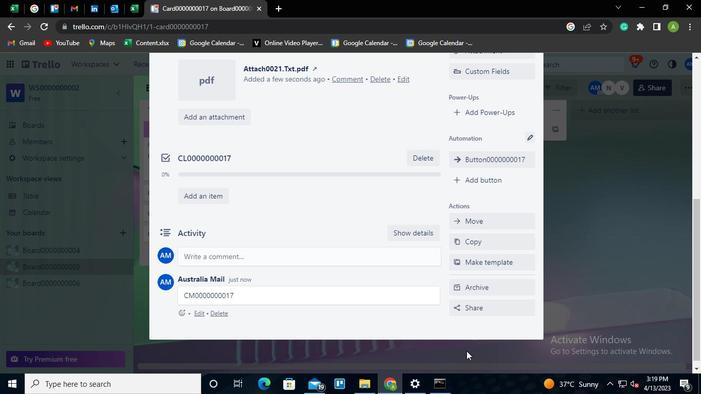 
Action: Mouse pressed left at (438, 381)
Screenshot: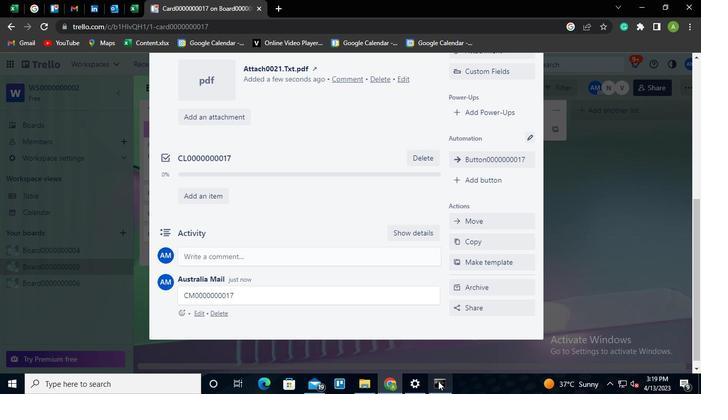 
Action: Mouse moved to (548, 62)
Screenshot: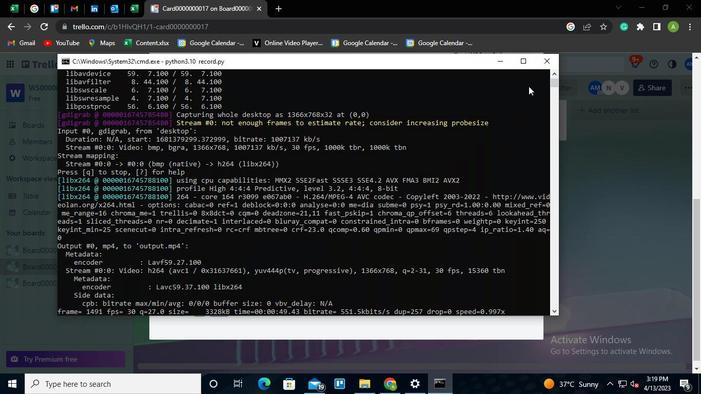 
Action: Mouse pressed left at (548, 62)
Screenshot: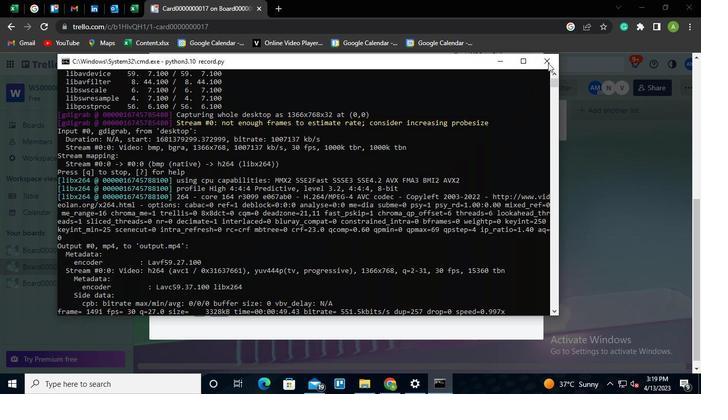 
